 Task: Create a section Backup and Recovery Sprint and in the section, add a milestone Serverless Architecture Implementation in the project AgileDream
Action: Mouse moved to (179, 551)
Screenshot: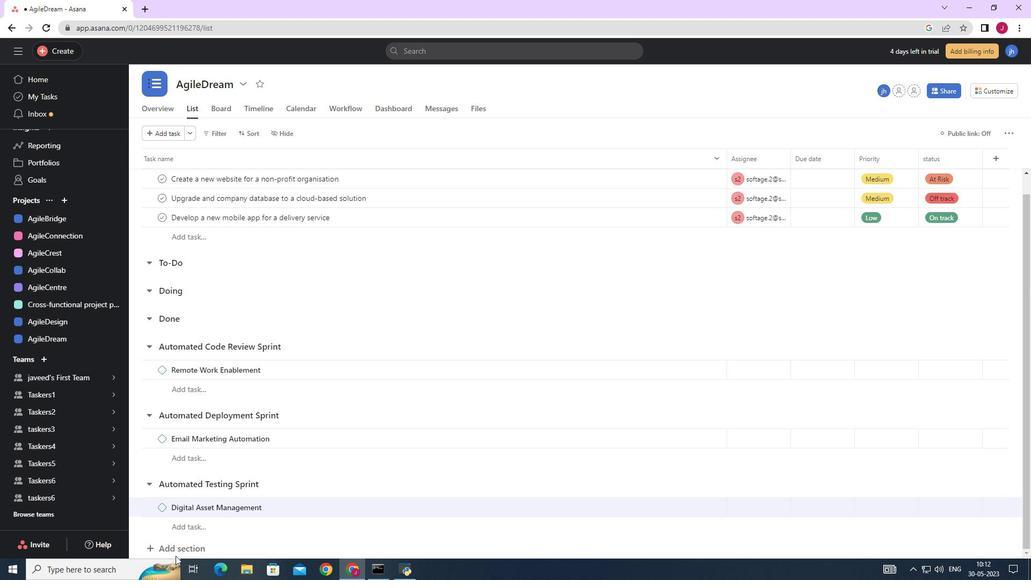 
Action: Mouse pressed left at (179, 551)
Screenshot: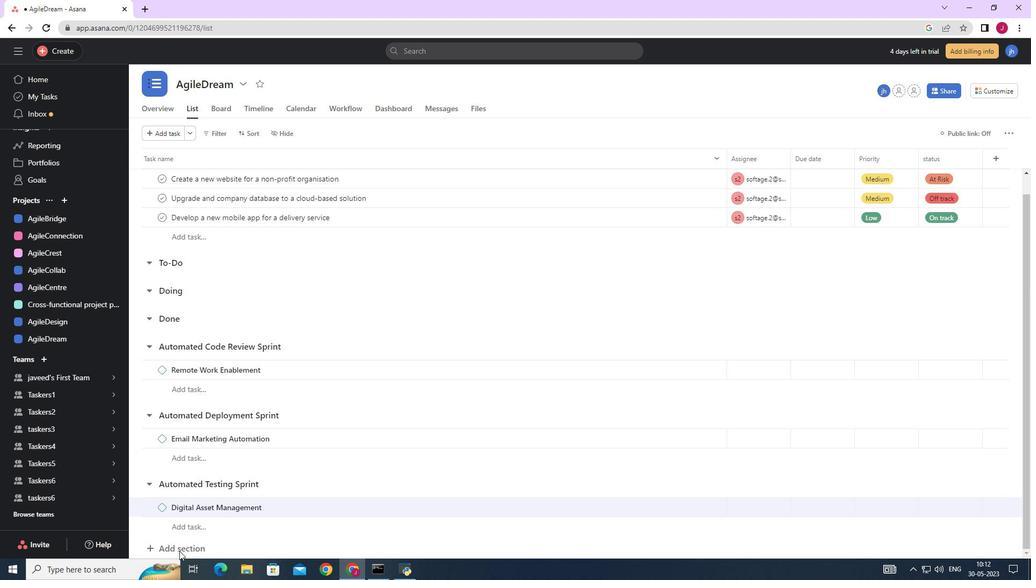 
Action: Mouse moved to (196, 529)
Screenshot: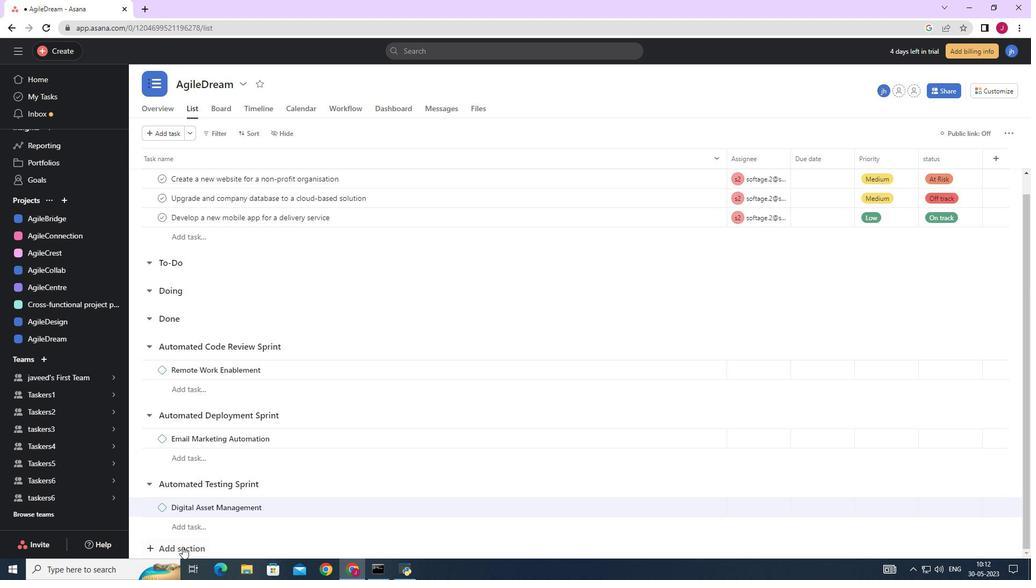 
Action: Mouse scrolled (196, 528) with delta (0, 0)
Screenshot: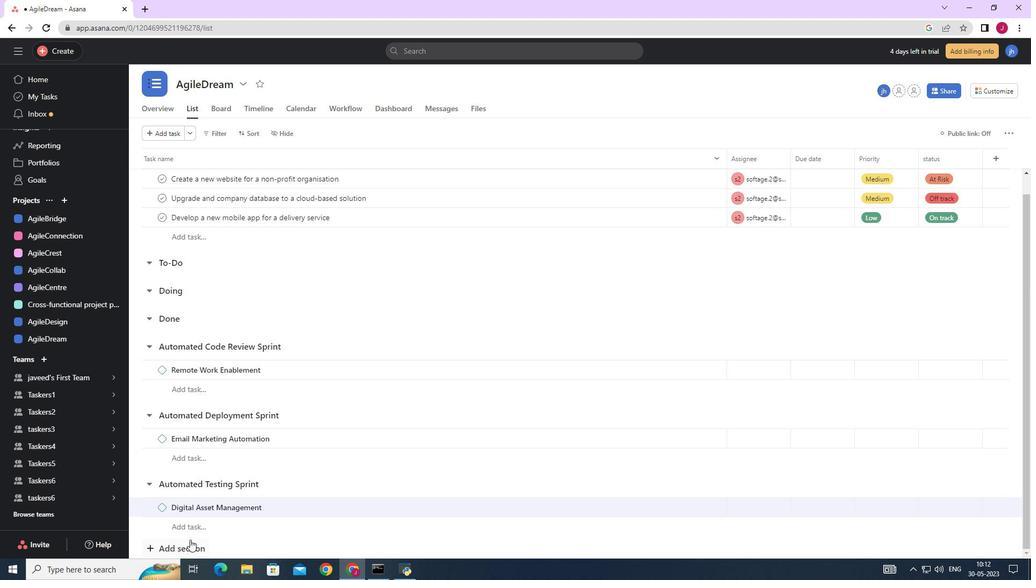 
Action: Mouse scrolled (196, 528) with delta (0, 0)
Screenshot: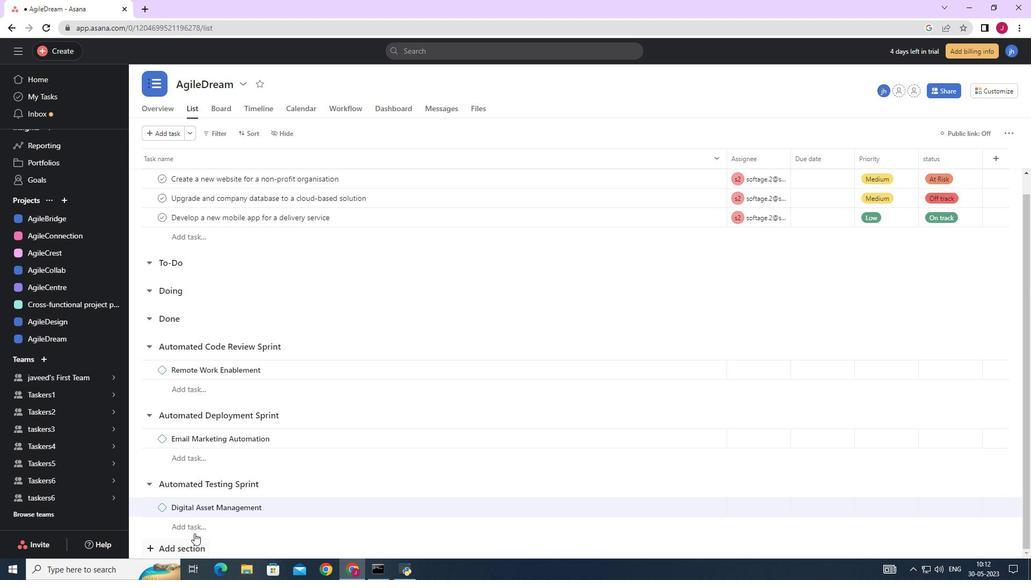 
Action: Mouse scrolled (196, 528) with delta (0, 0)
Screenshot: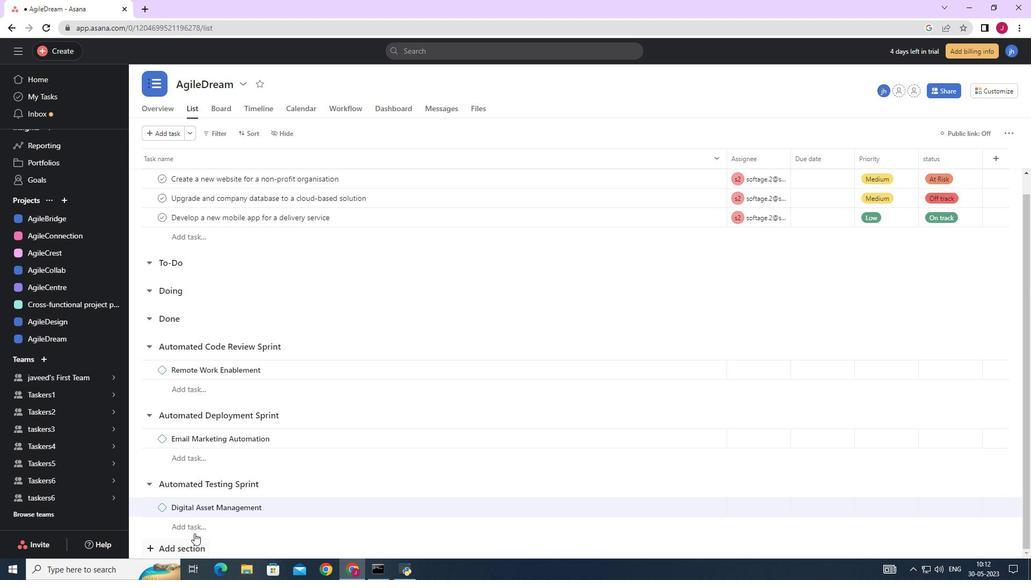 
Action: Mouse moved to (196, 529)
Screenshot: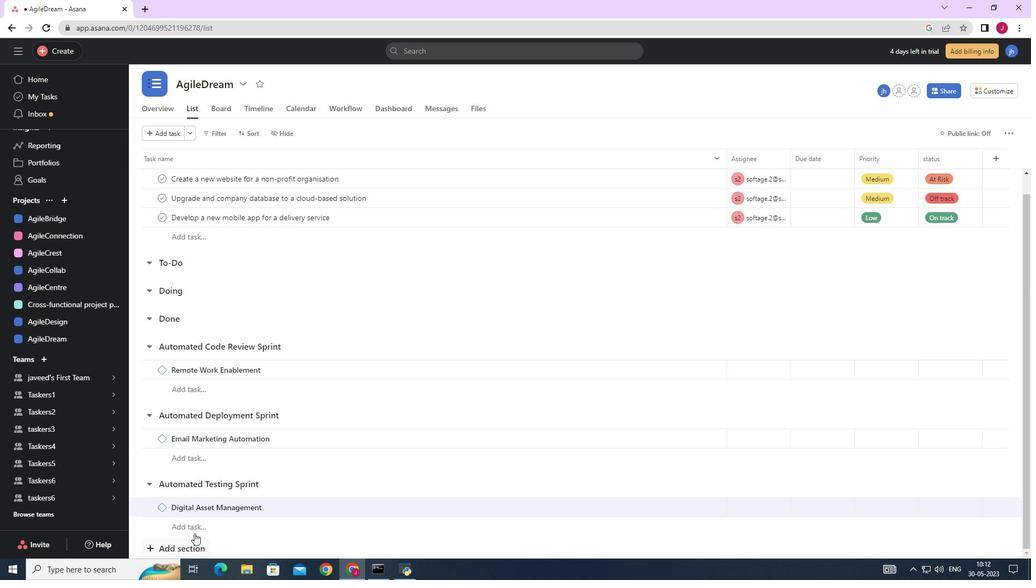
Action: Mouse scrolled (196, 528) with delta (0, 0)
Screenshot: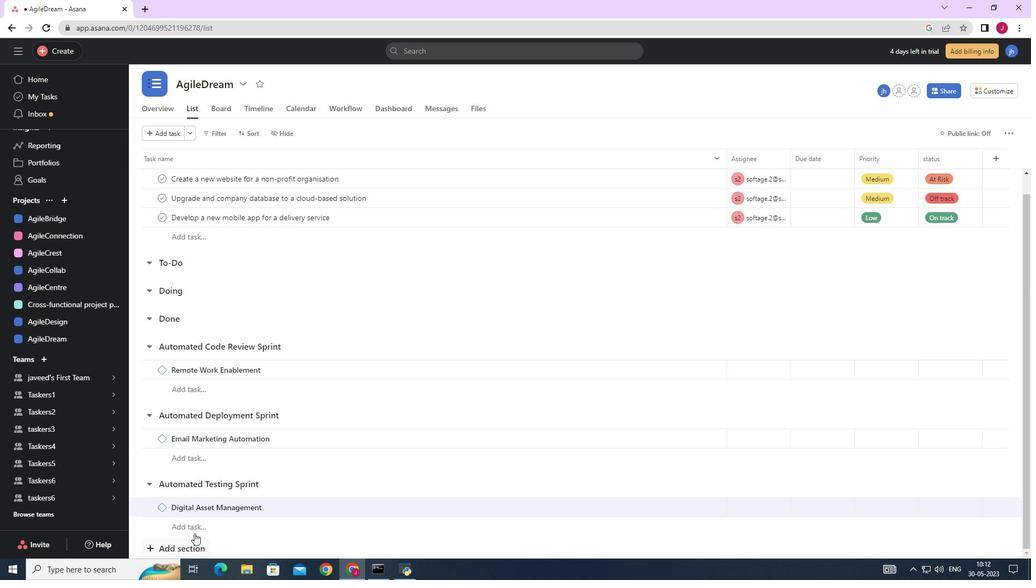 
Action: Mouse moved to (169, 546)
Screenshot: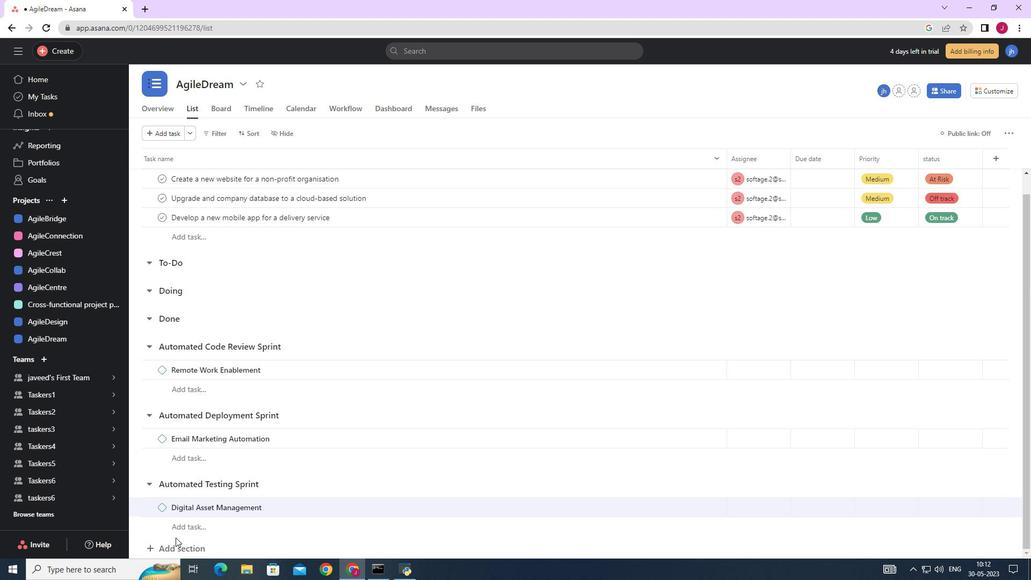 
Action: Mouse pressed left at (169, 546)
Screenshot: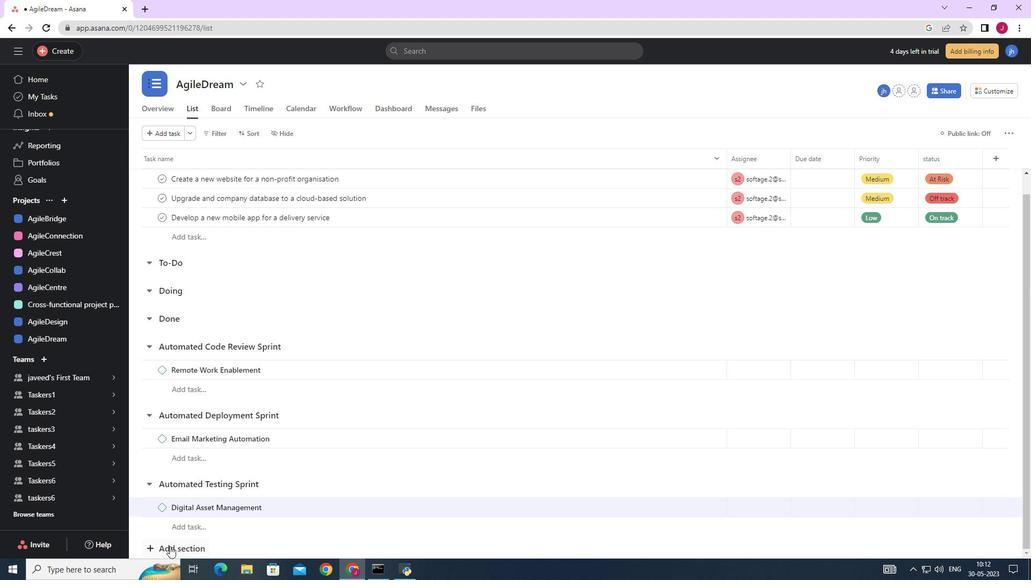 
Action: Mouse moved to (184, 541)
Screenshot: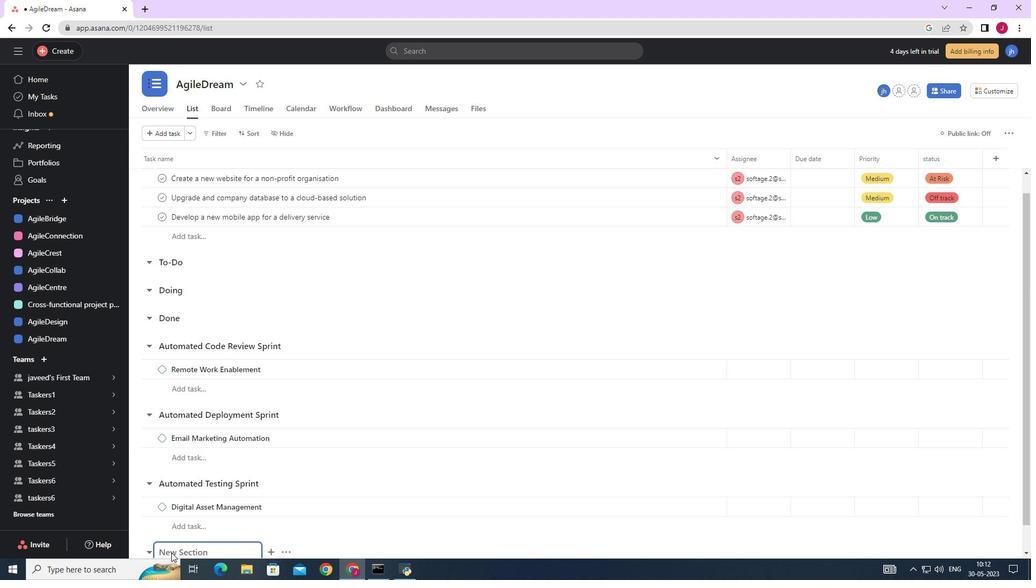 
Action: Mouse scrolled (184, 540) with delta (0, 0)
Screenshot: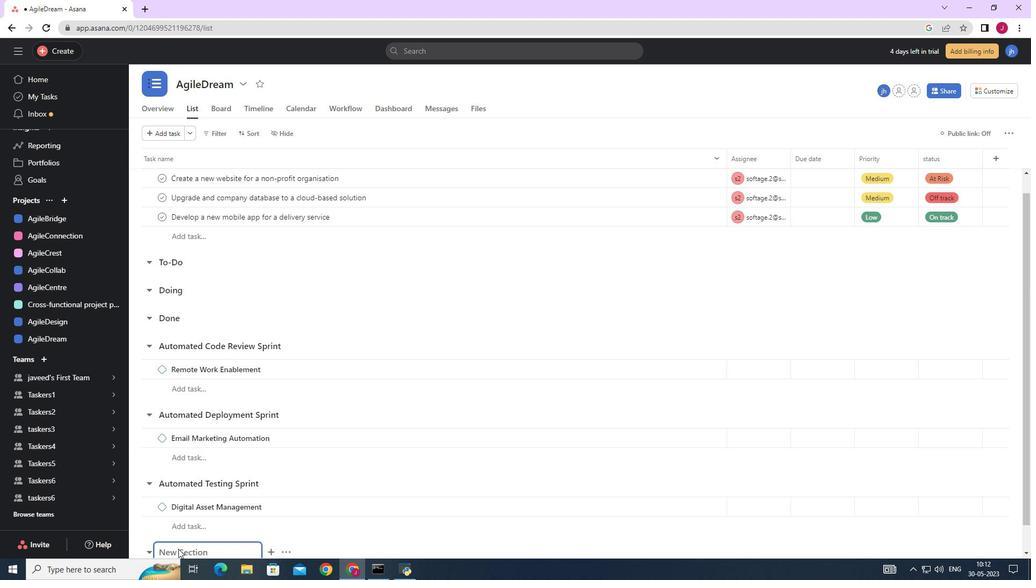 
Action: Mouse scrolled (184, 540) with delta (0, 0)
Screenshot: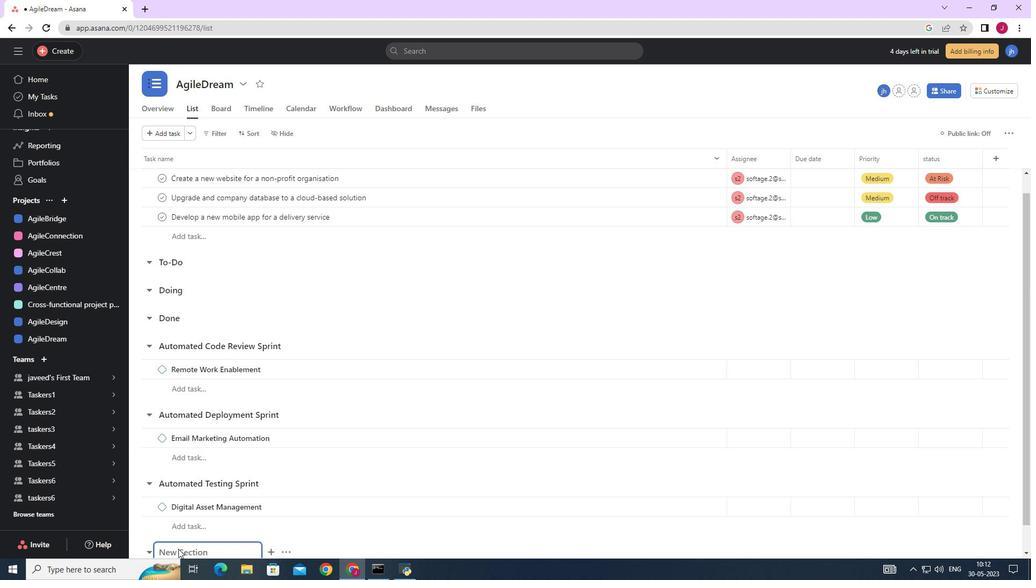 
Action: Mouse scrolled (184, 540) with delta (0, 0)
Screenshot: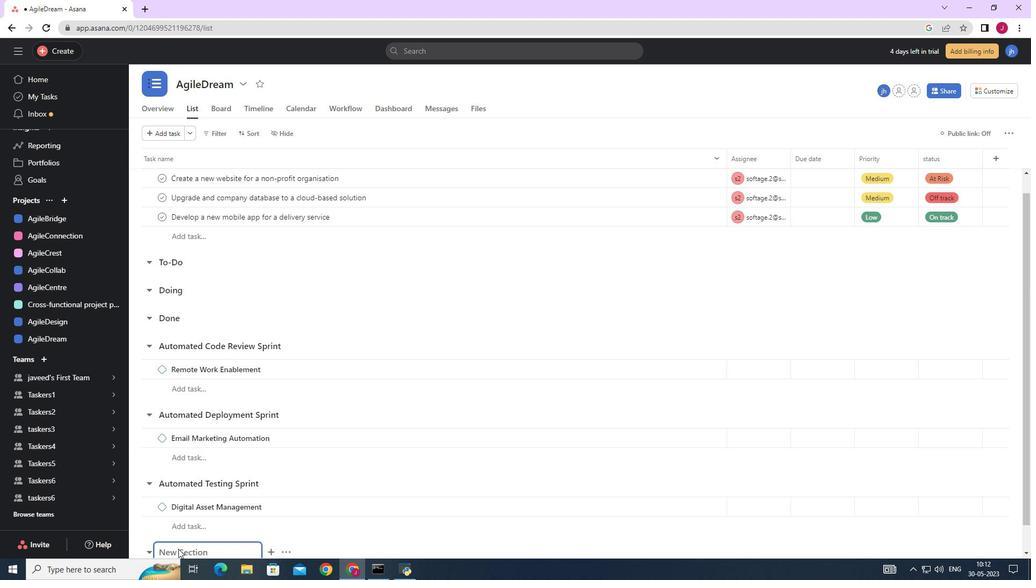 
Action: Mouse scrolled (184, 540) with delta (0, 0)
Screenshot: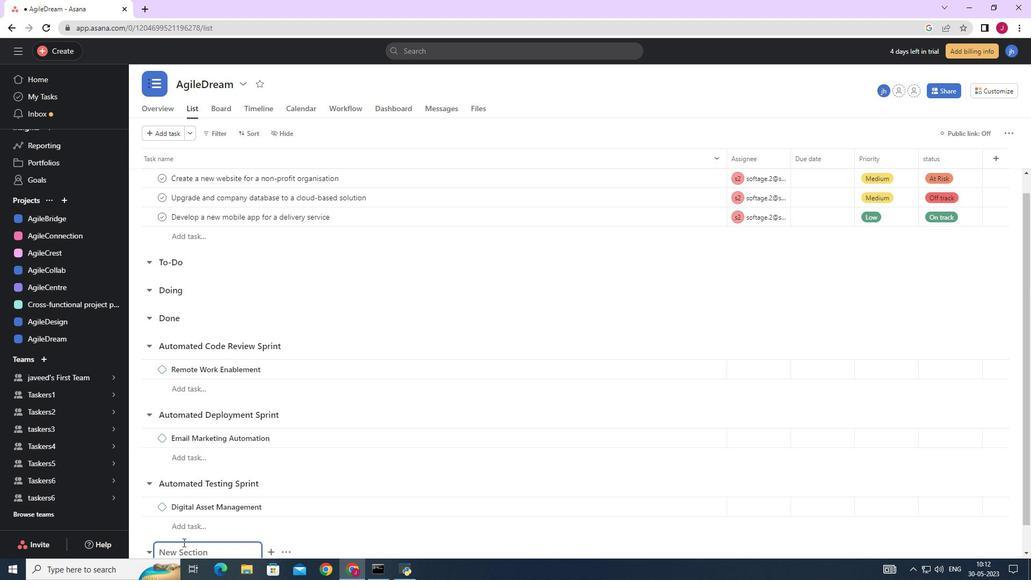 
Action: Mouse scrolled (184, 540) with delta (0, 0)
Screenshot: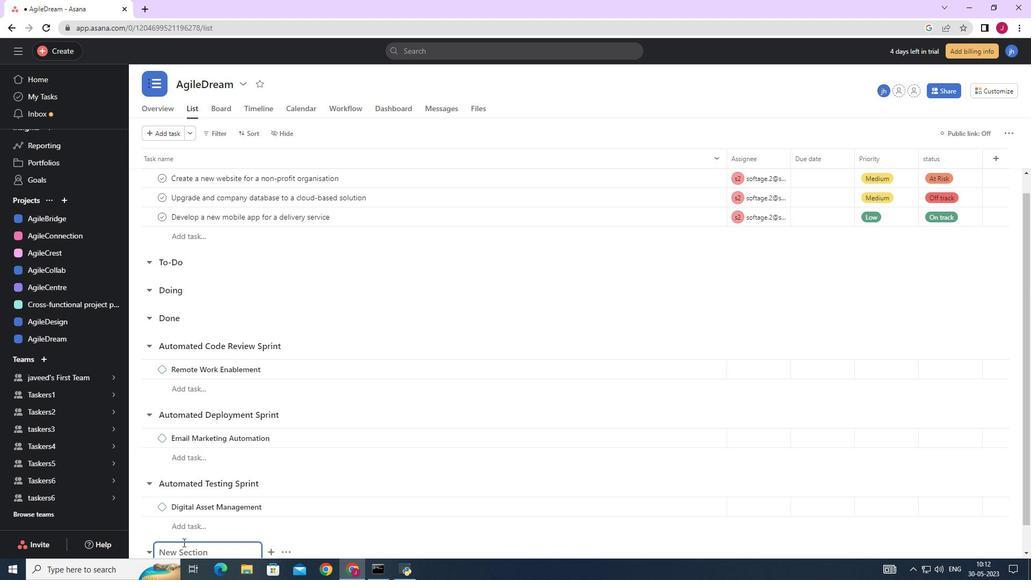 
Action: Mouse moved to (190, 524)
Screenshot: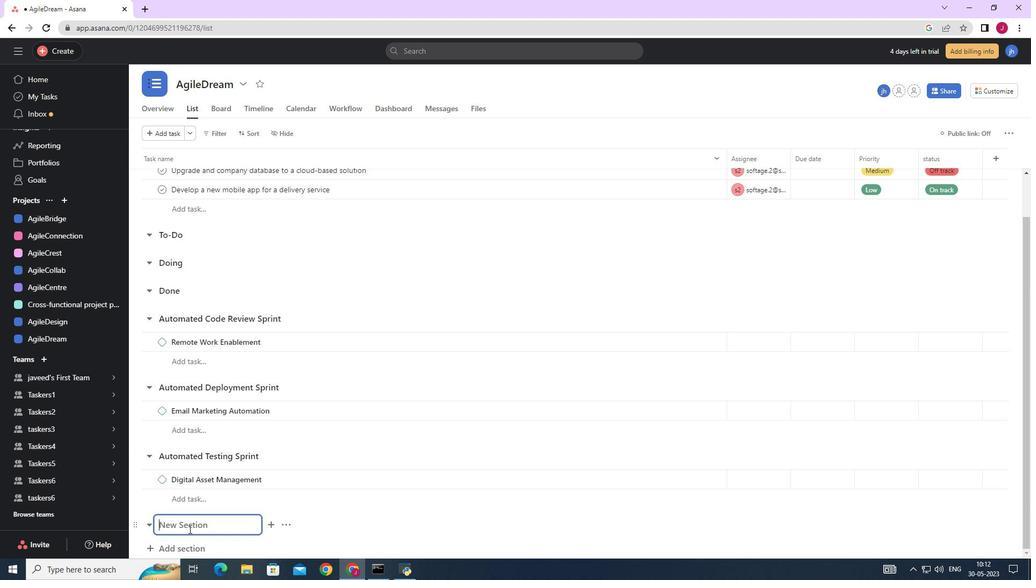 
Action: Key pressed <Key.caps_lock>B<Key.caps_lock>akup<Key.space><Key.backspace><Key.backspace><Key.backspace><Key.backspace>ckup<Key.space><Key.caps_lock><Key.caps_lock>and<Key.space><Key.caps_lock>R<Key.caps_lock>ecovery<Key.space><Key.caps_lock>S<Key.caps_lock>print<Key.enter><Key.caps_lock>S<Key.caps_lock>everless<Key.space><Key.caps_lock>A<Key.caps_lock>rchitecture
Screenshot: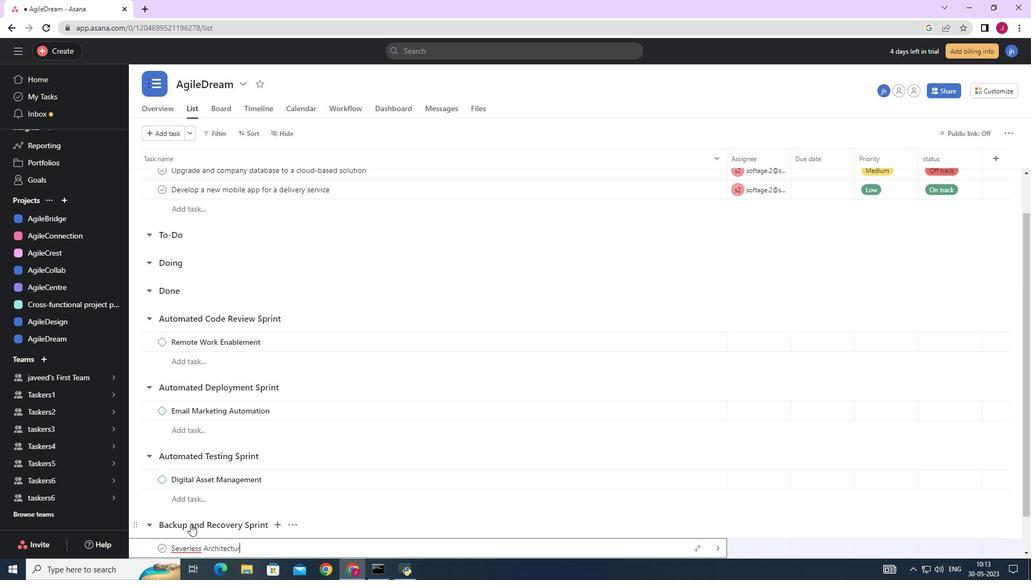 
Action: Mouse moved to (193, 551)
Screenshot: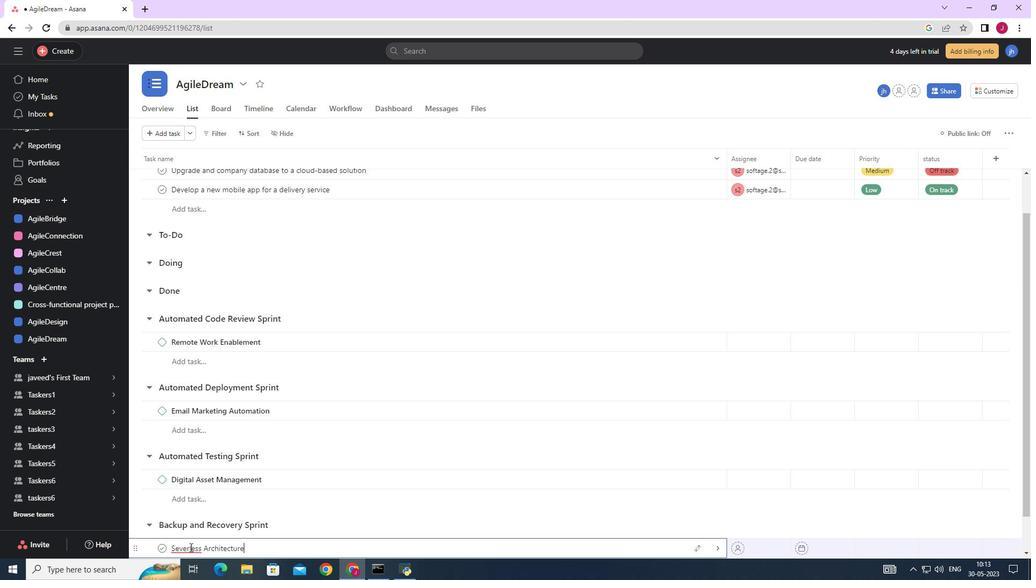 
Action: Mouse pressed right at (193, 551)
Screenshot: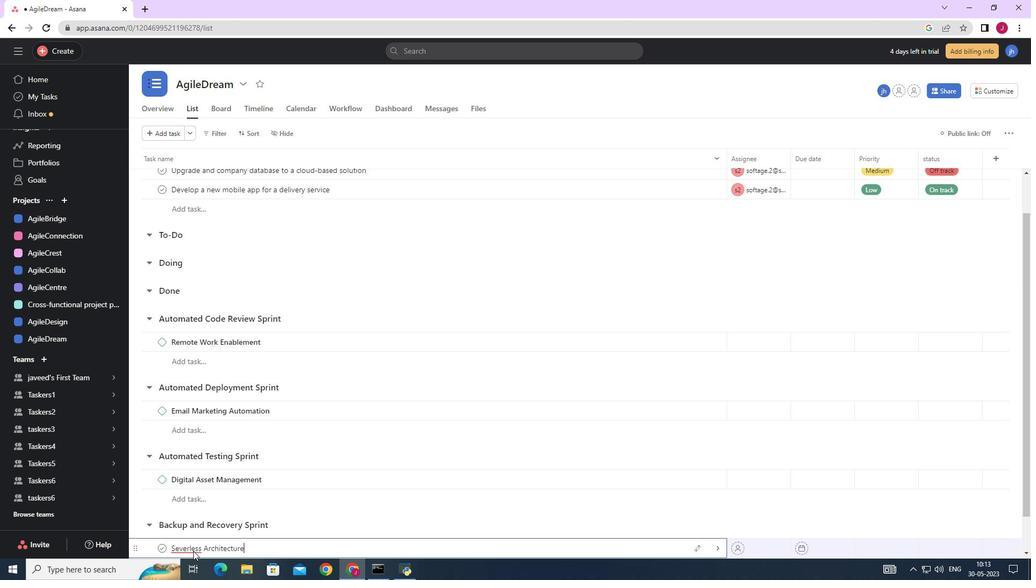 
Action: Mouse moved to (180, 549)
Screenshot: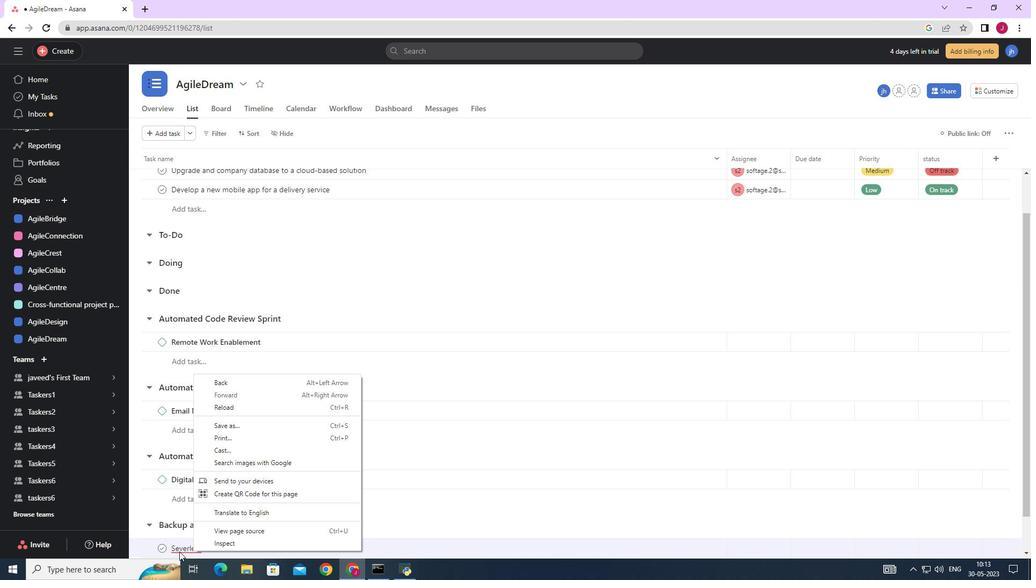 
Action: Mouse pressed left at (180, 549)
Screenshot: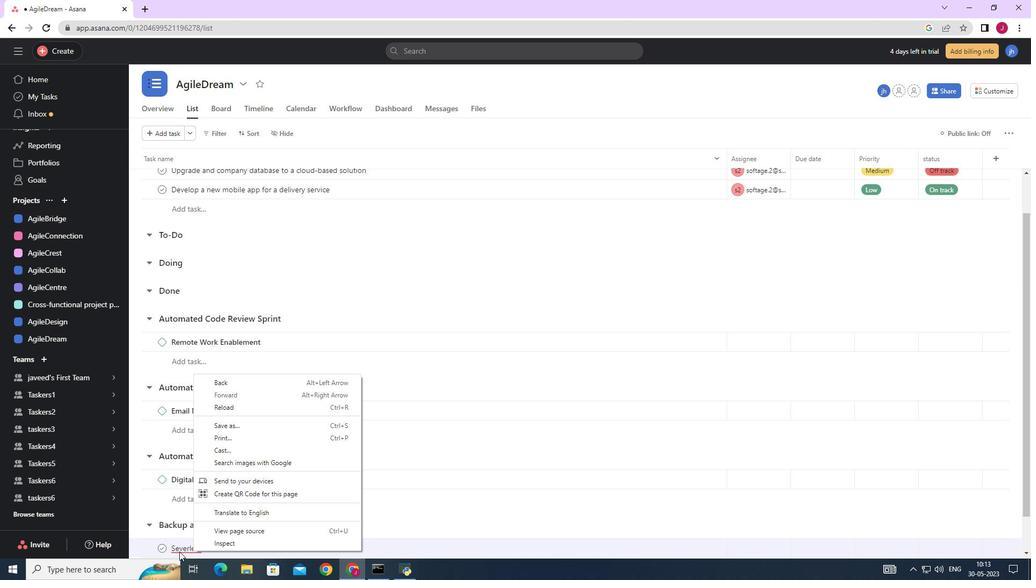 
Action: Mouse pressed right at (180, 549)
Screenshot: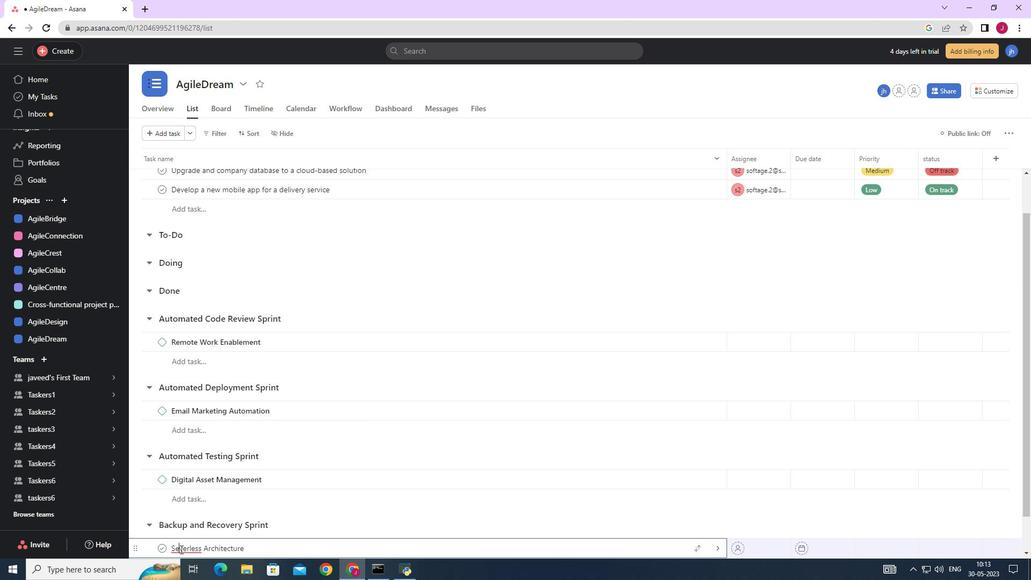 
Action: Mouse moved to (214, 388)
Screenshot: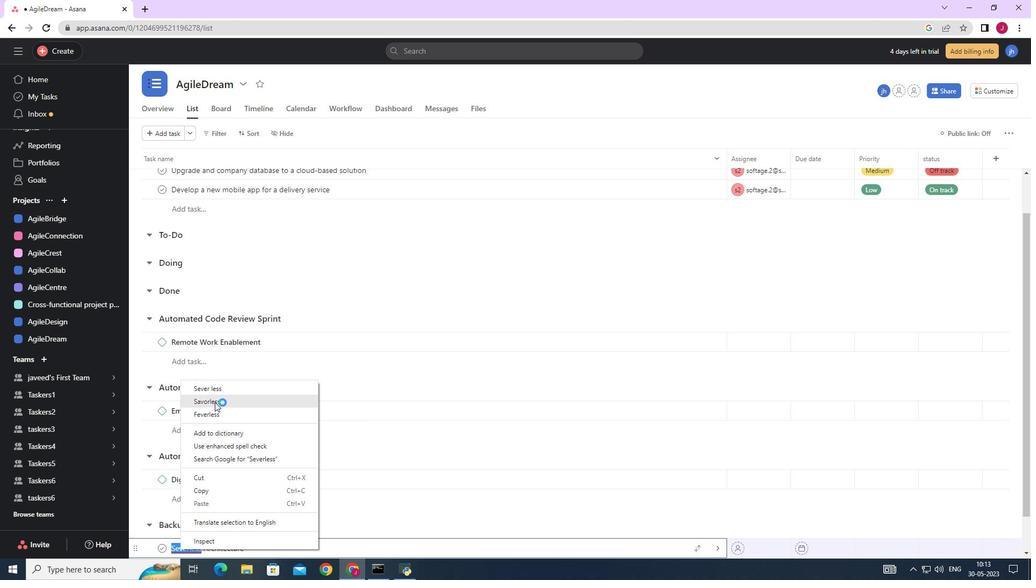 
Action: Mouse pressed left at (214, 388)
Screenshot: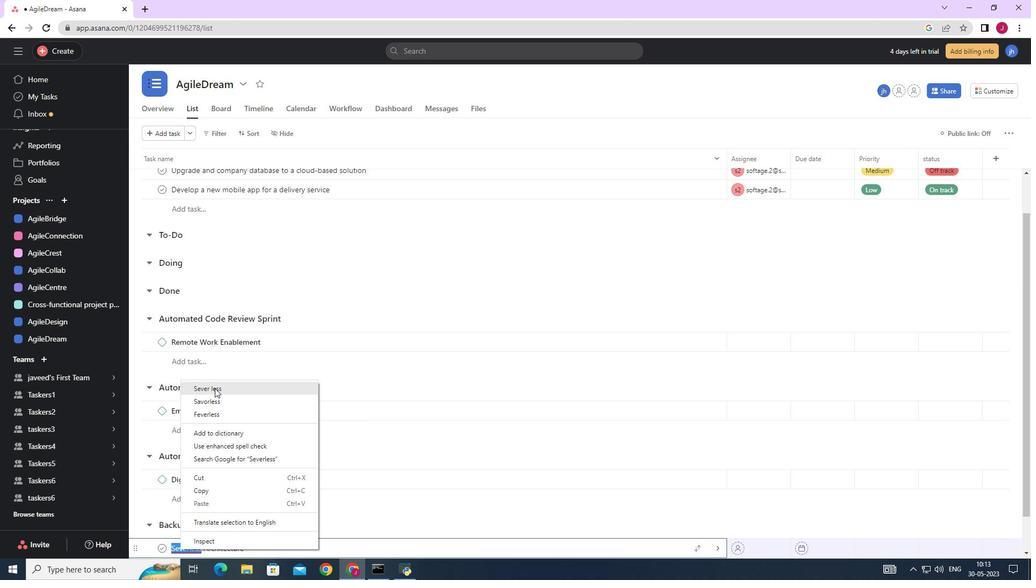 
Action: Mouse moved to (280, 554)
Screenshot: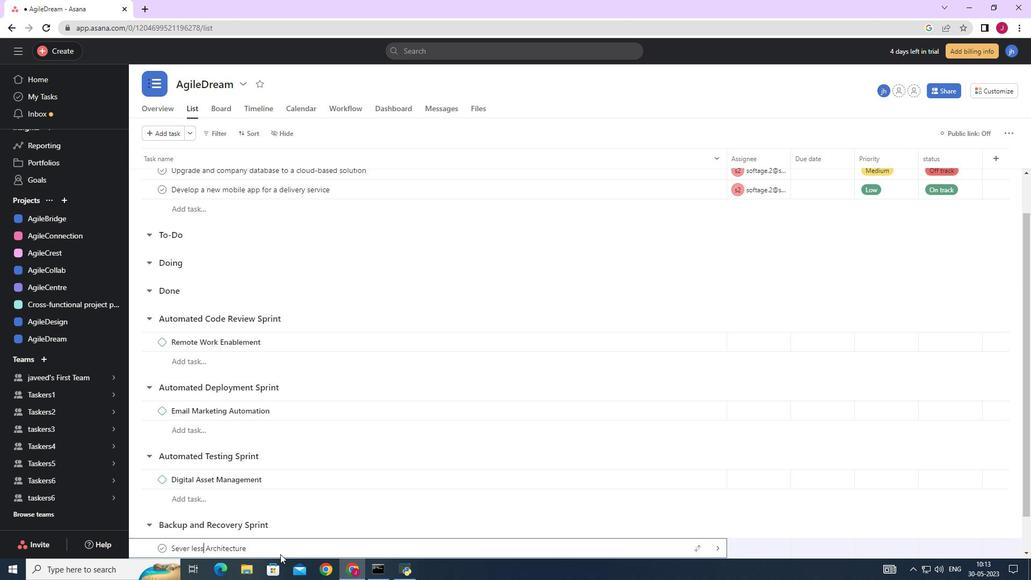 
Action: Key pressed <Key.space>i<Key.caps_lock>MPLEMENTATION<Key.backspace><Key.backspace><Key.backspace><Key.backspace><Key.backspace><Key.backspace><Key.backspace><Key.backspace><Key.backspace><Key.backspace><Key.backspace><Key.backspace><Key.backspace><Key.backspace>
Screenshot: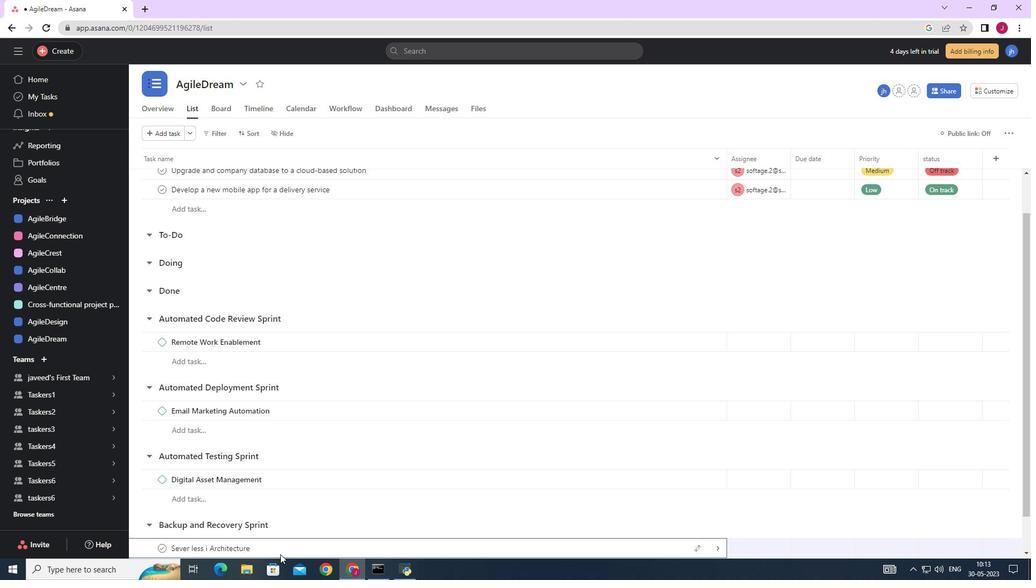 
Action: Mouse moved to (279, 549)
Screenshot: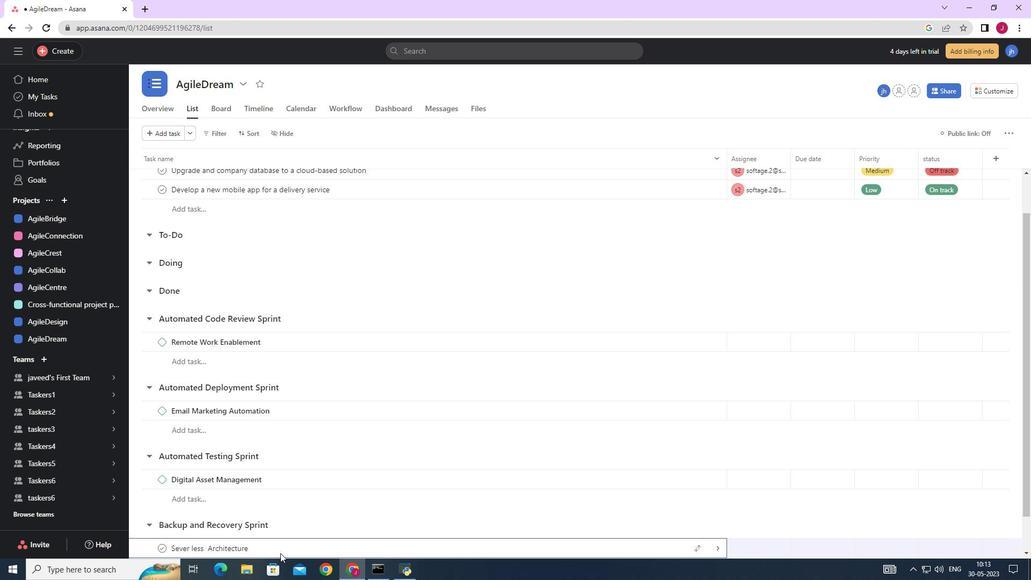 
Action: Mouse pressed left at (279, 549)
Screenshot: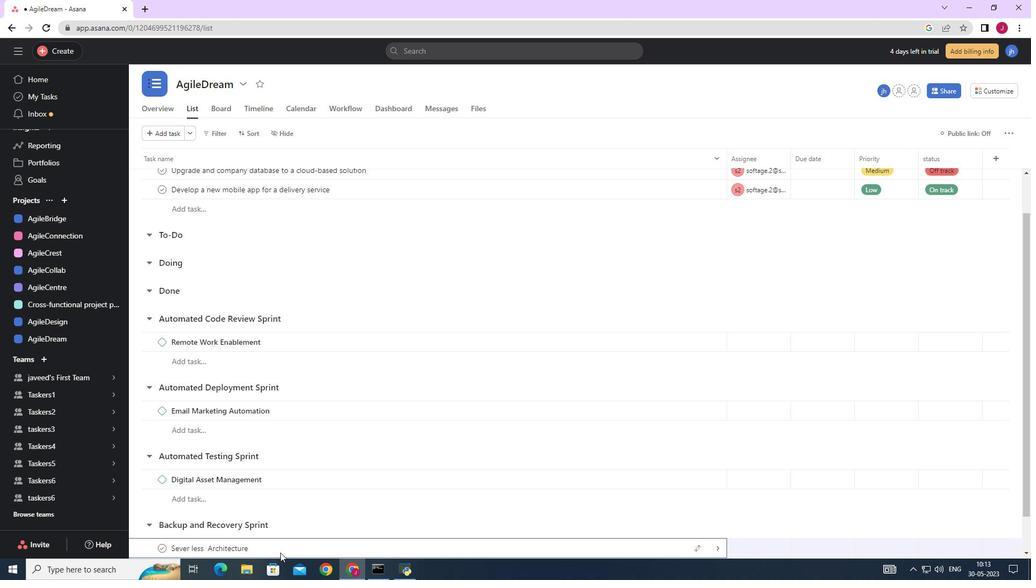 
Action: Mouse moved to (247, 544)
Screenshot: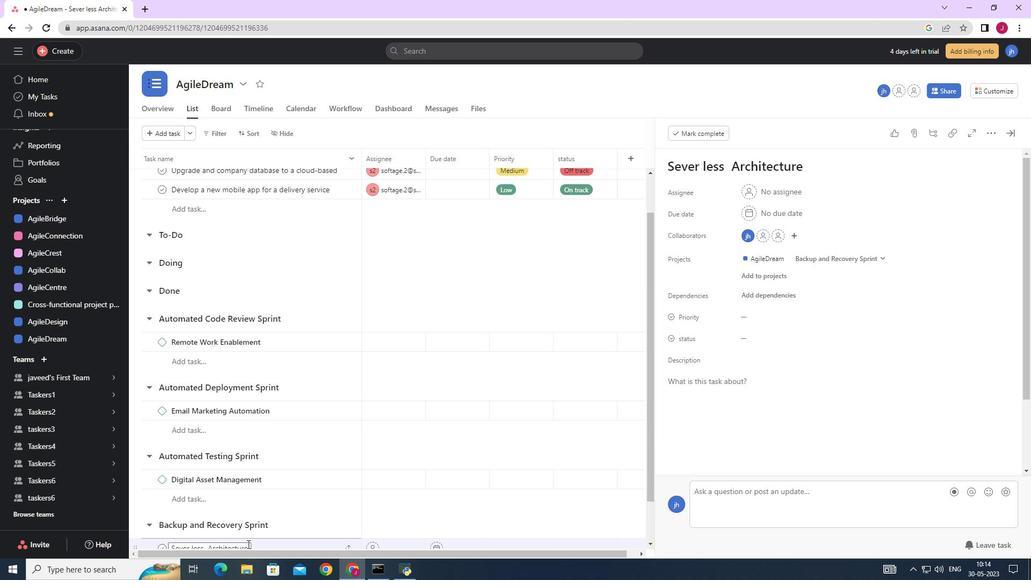 
Action: Mouse pressed left at (247, 544)
Screenshot: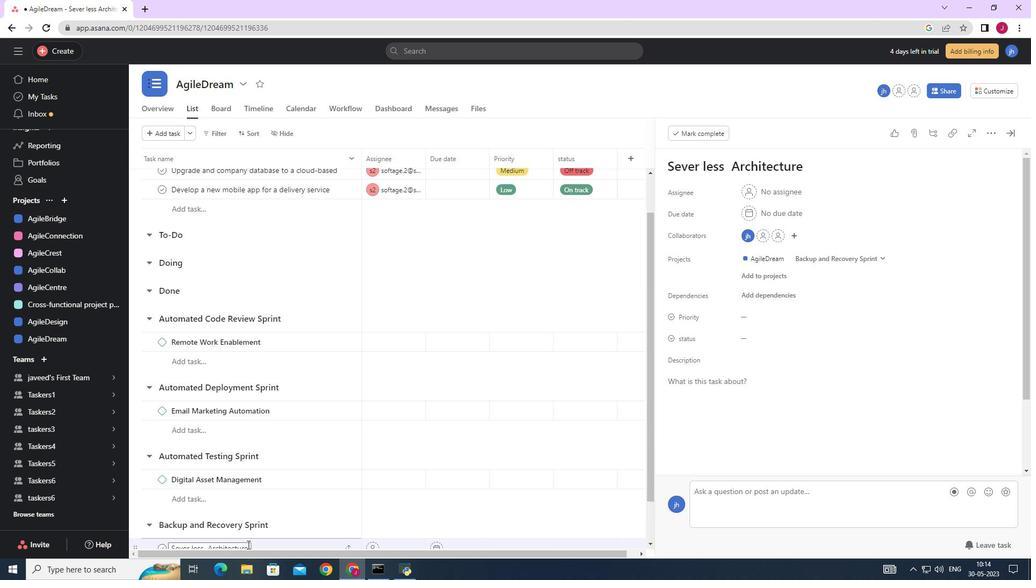 
Action: Mouse moved to (274, 548)
Screenshot: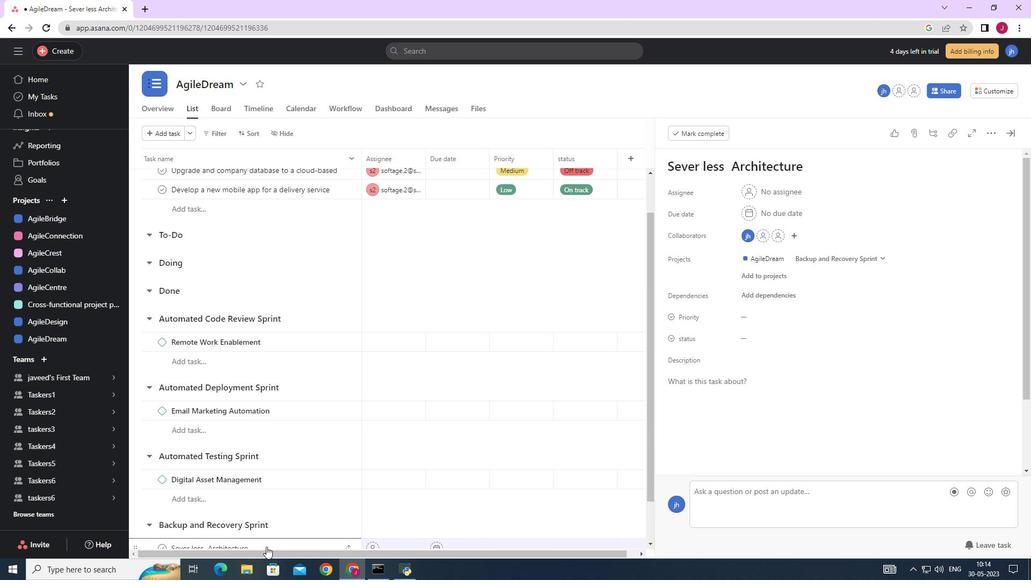 
Action: Key pressed <Key.space>I<Key.caps_lock>mplementation
Screenshot: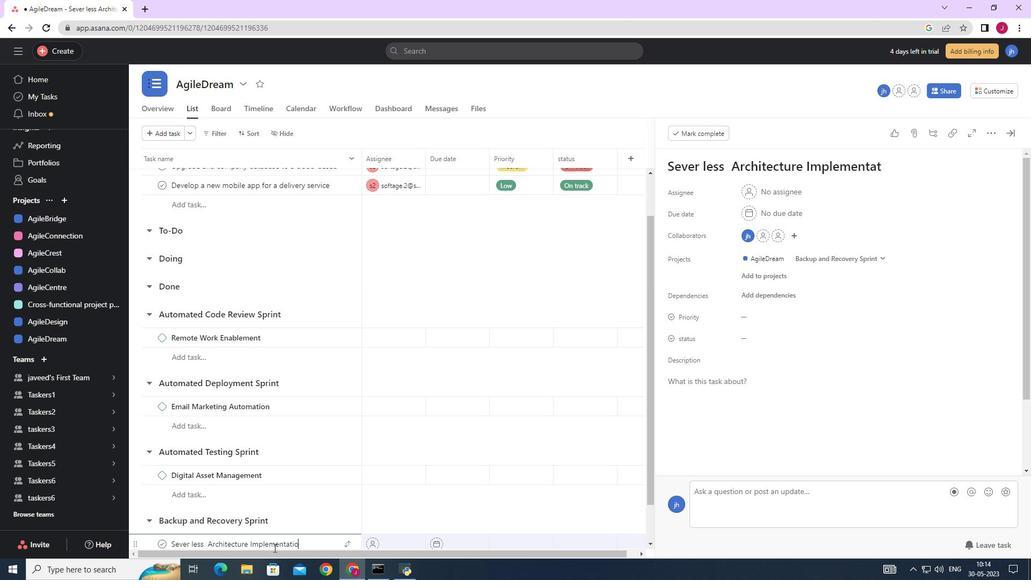 
Action: Mouse moved to (251, 542)
Screenshot: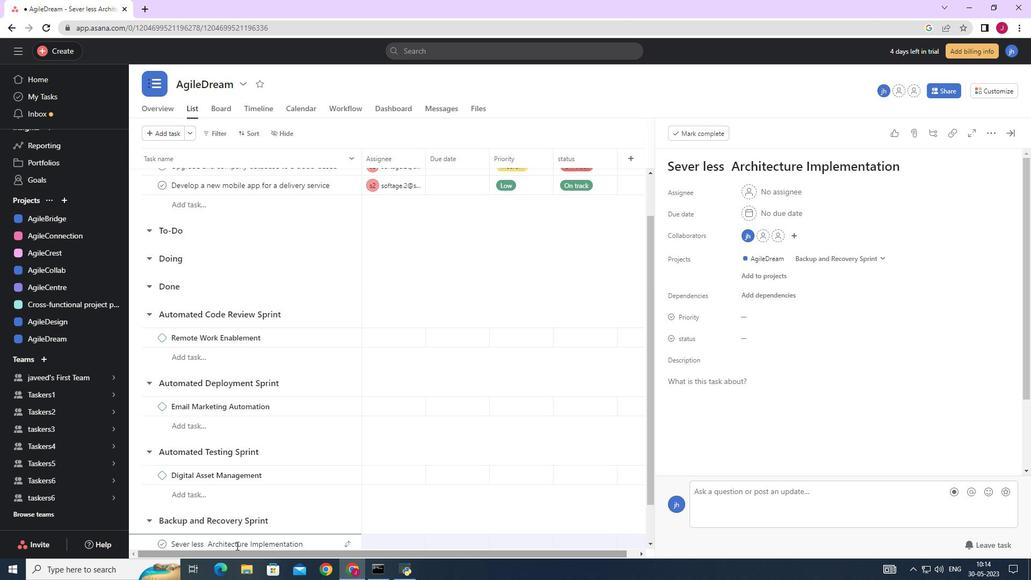 
Action: Mouse scrolled (251, 542) with delta (0, 0)
Screenshot: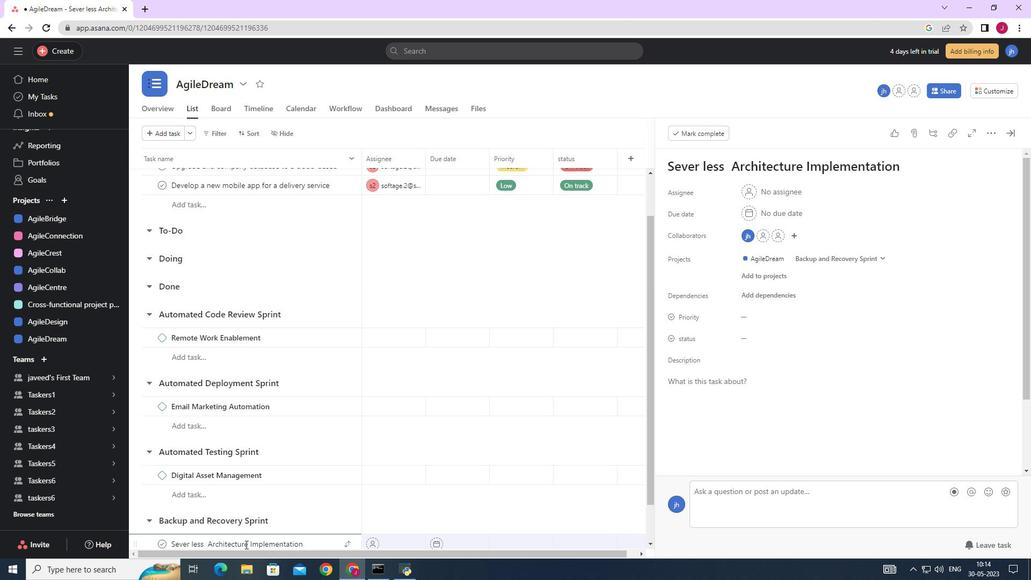 
Action: Mouse scrolled (251, 542) with delta (0, 0)
Screenshot: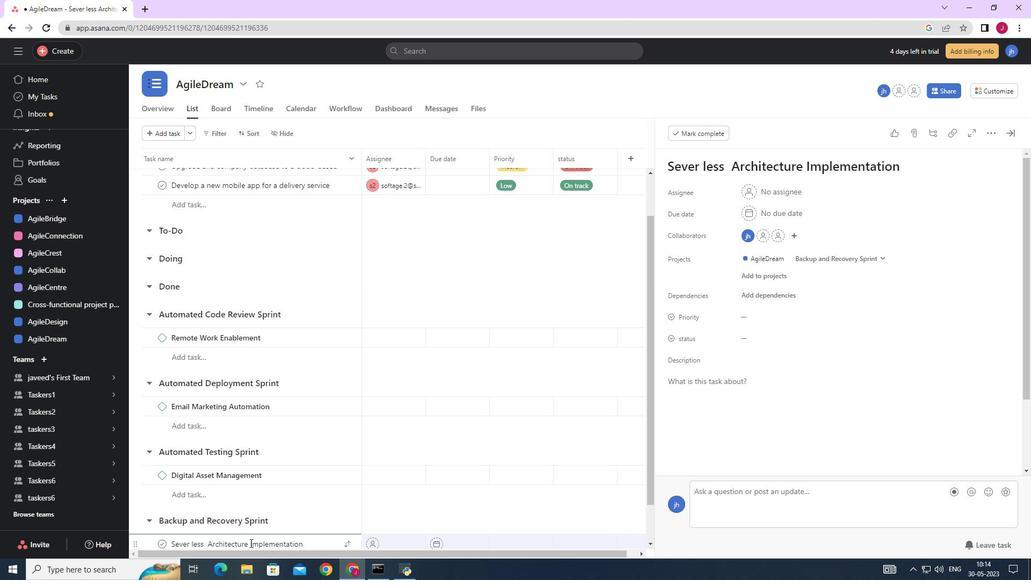 
Action: Mouse scrolled (251, 542) with delta (0, 0)
Screenshot: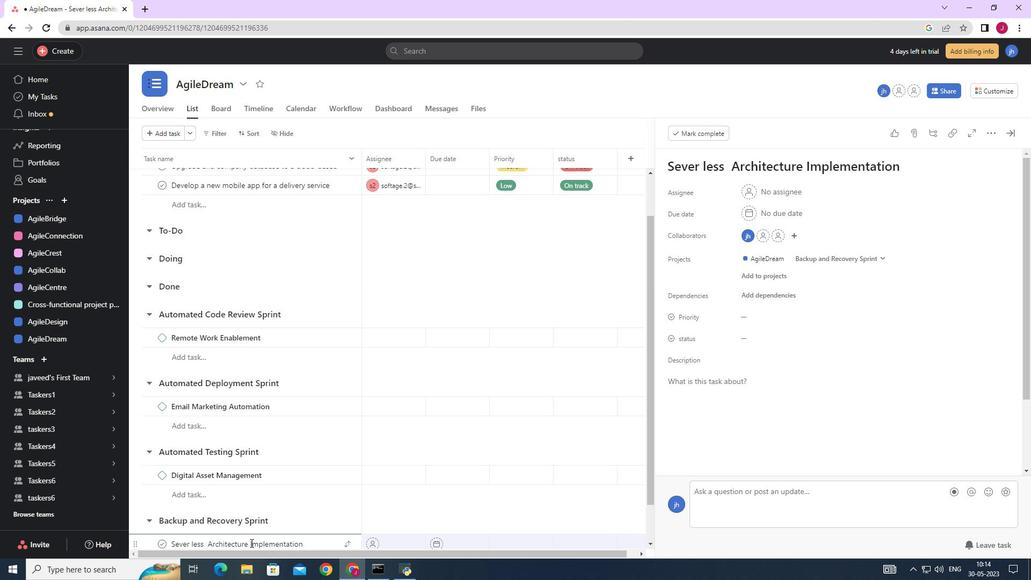 
Action: Mouse moved to (251, 539)
Screenshot: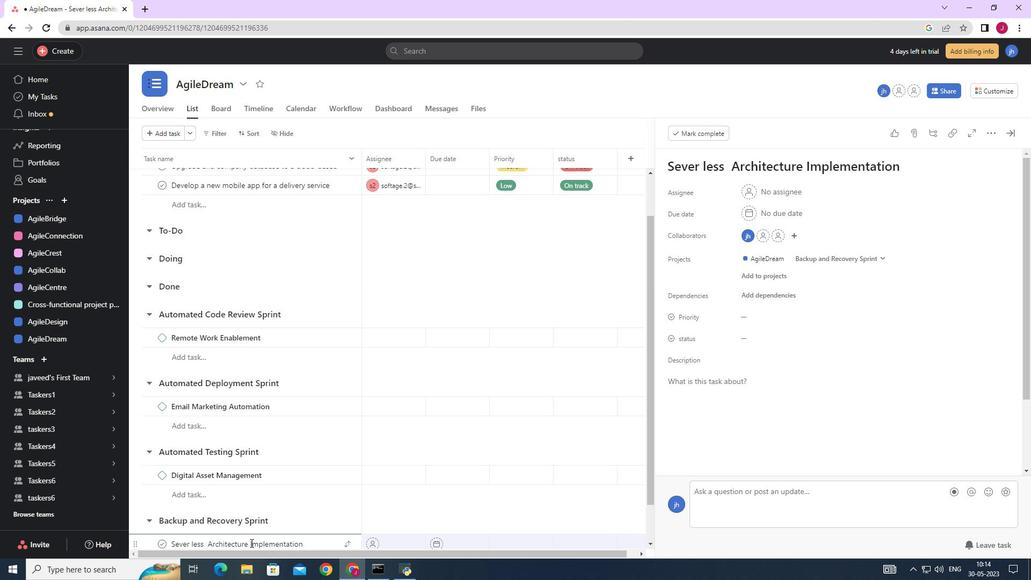 
Action: Mouse scrolled (251, 539) with delta (0, 0)
Screenshot: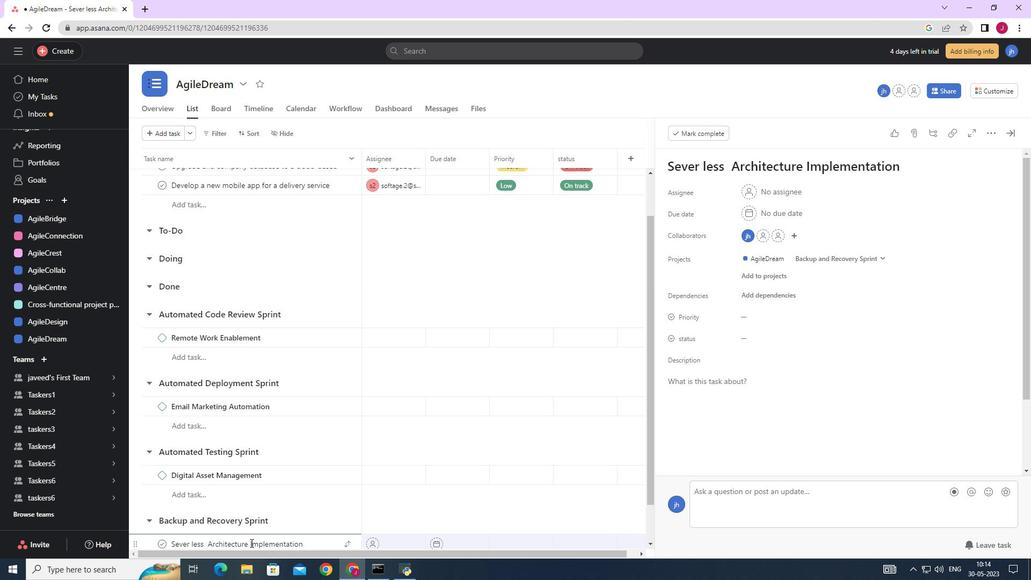 
Action: Mouse moved to (310, 500)
Screenshot: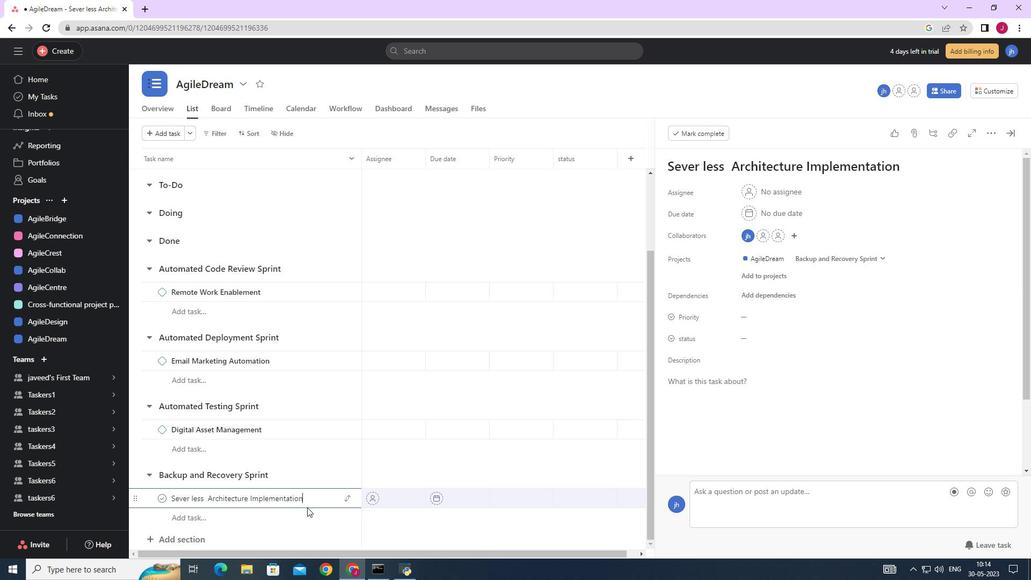 
Action: Mouse pressed left at (310, 500)
Screenshot: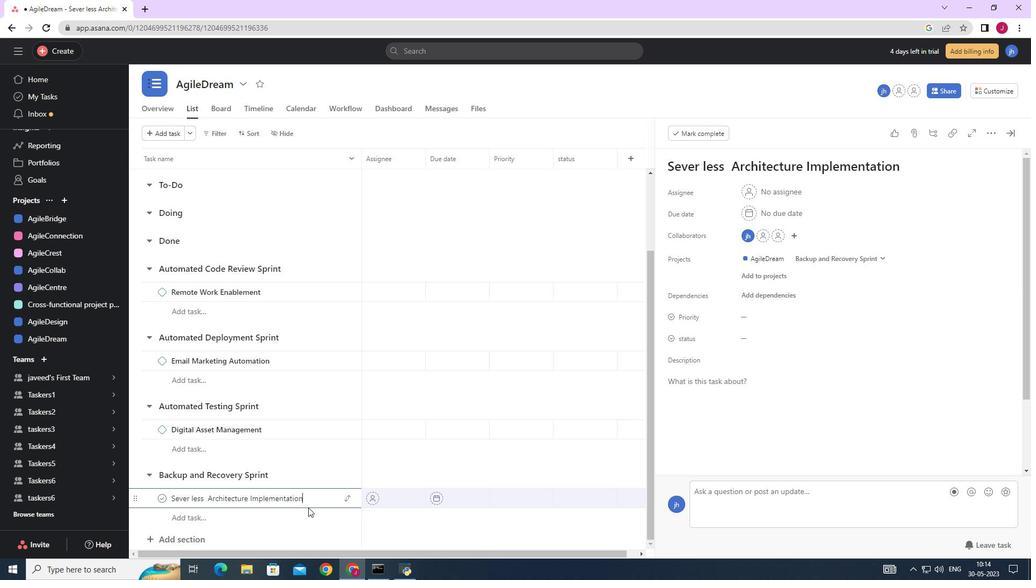 
Action: Mouse moved to (321, 495)
Screenshot: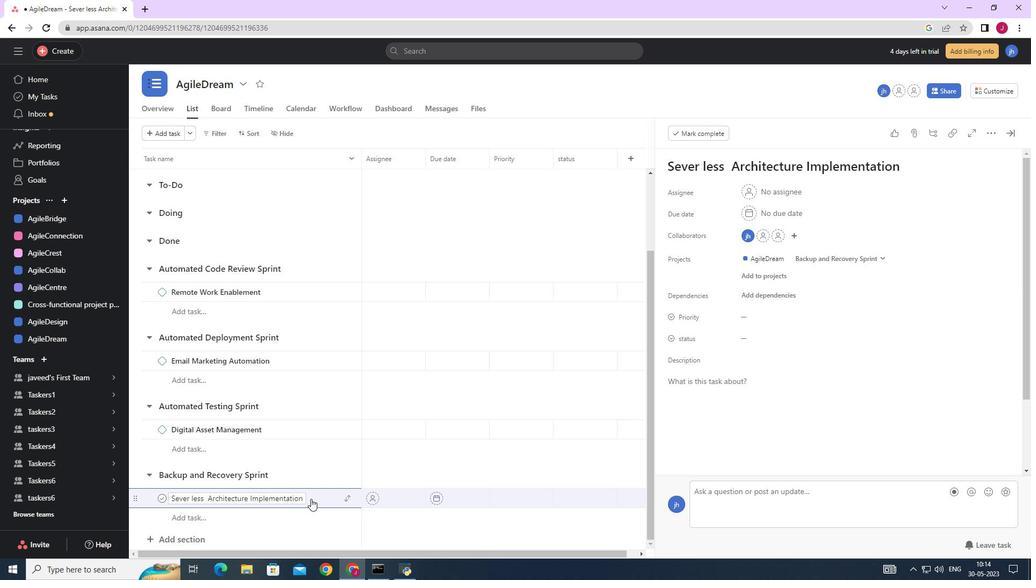 
Action: Mouse pressed left at (321, 495)
Screenshot: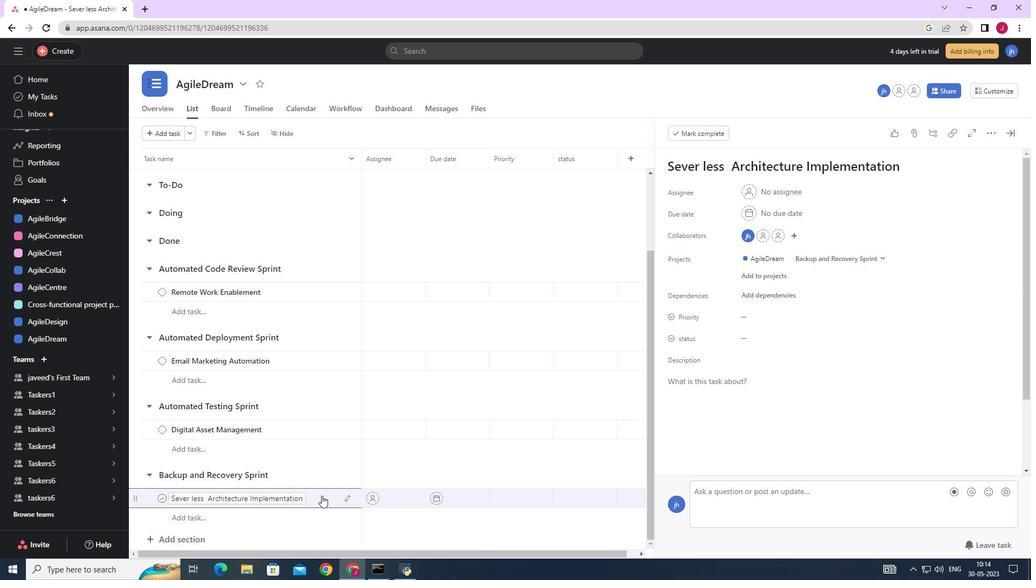 
Action: Mouse moved to (1009, 134)
Screenshot: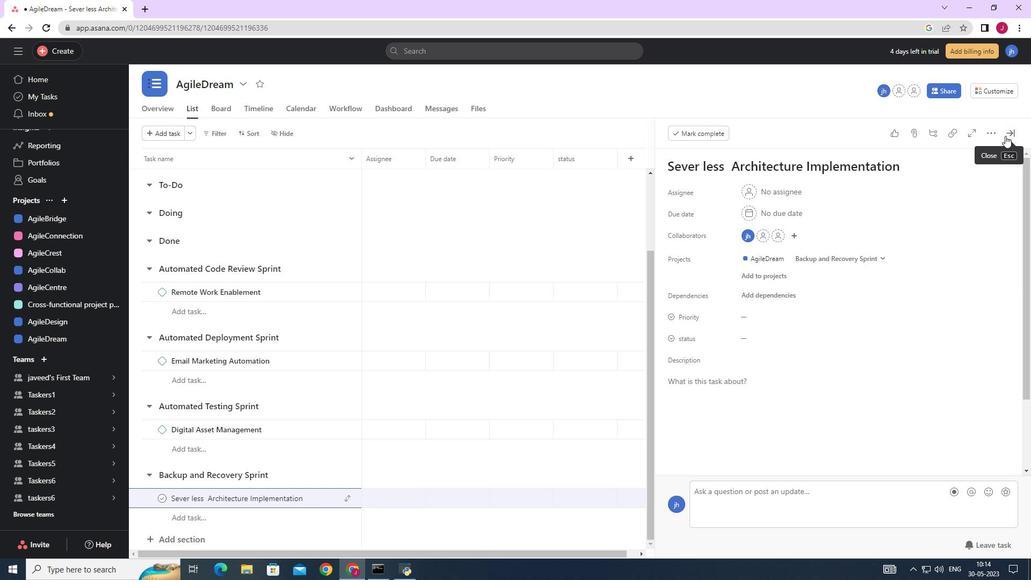 
Action: Mouse pressed left at (1009, 134)
Screenshot: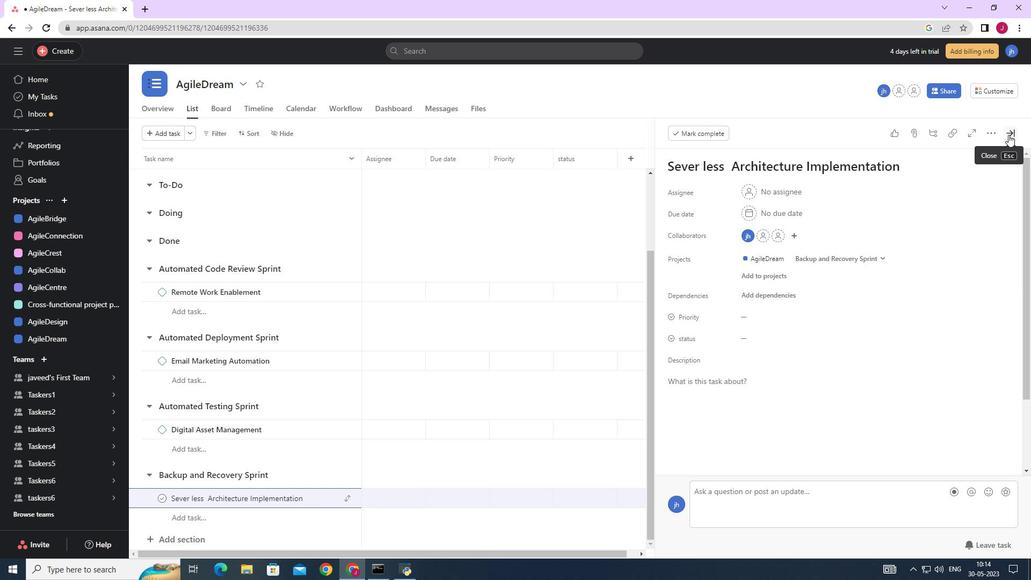 
Action: Mouse moved to (715, 509)
Screenshot: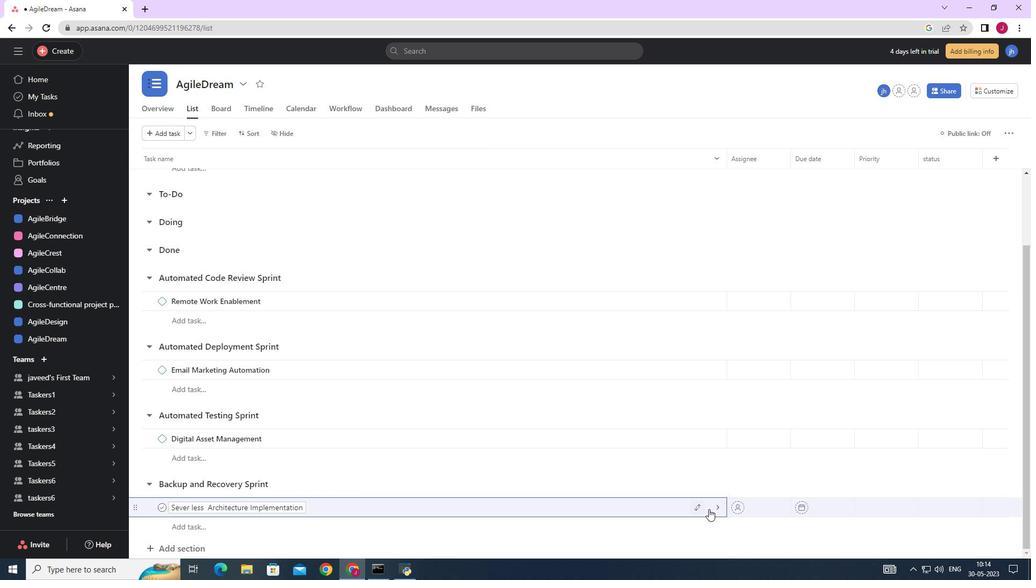 
Action: Mouse pressed left at (715, 509)
Screenshot: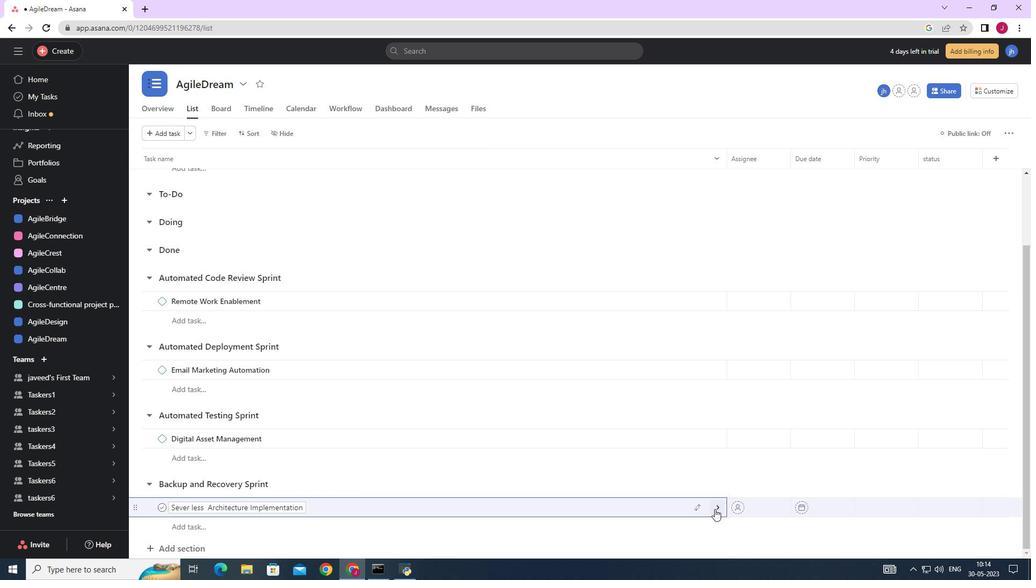 
Action: Mouse moved to (990, 133)
Screenshot: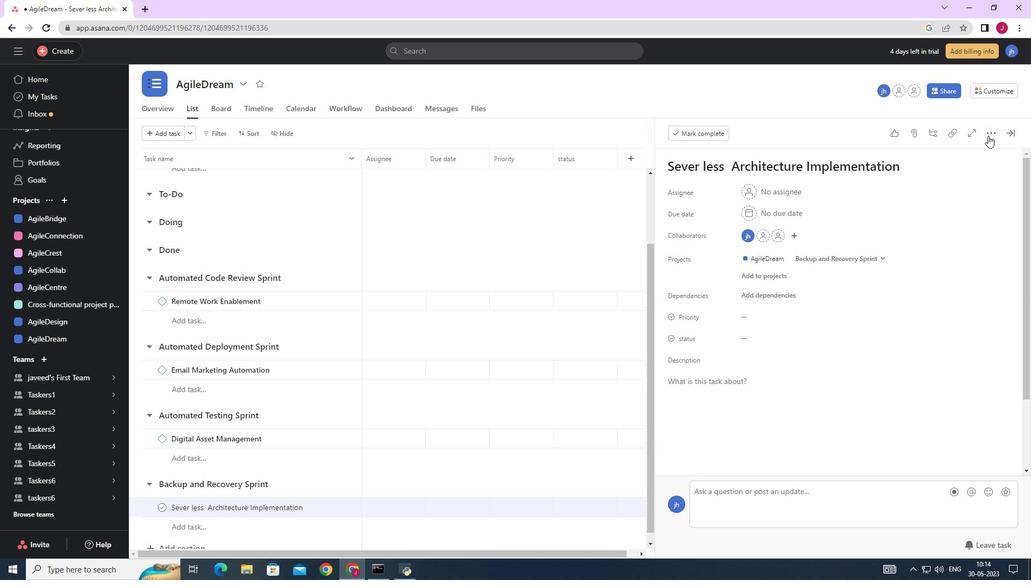 
Action: Mouse pressed left at (990, 133)
Screenshot: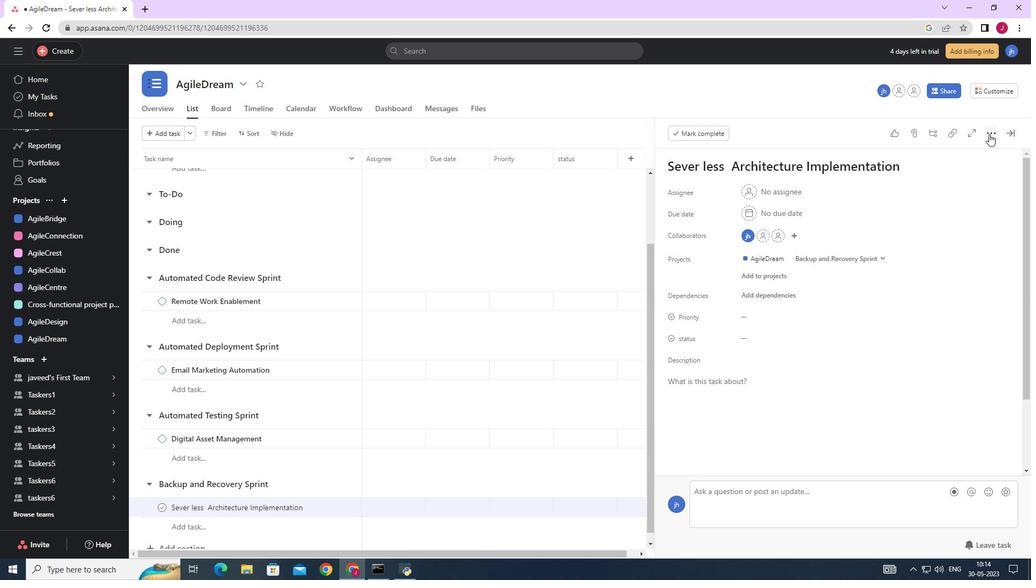 
Action: Mouse moved to (879, 174)
Screenshot: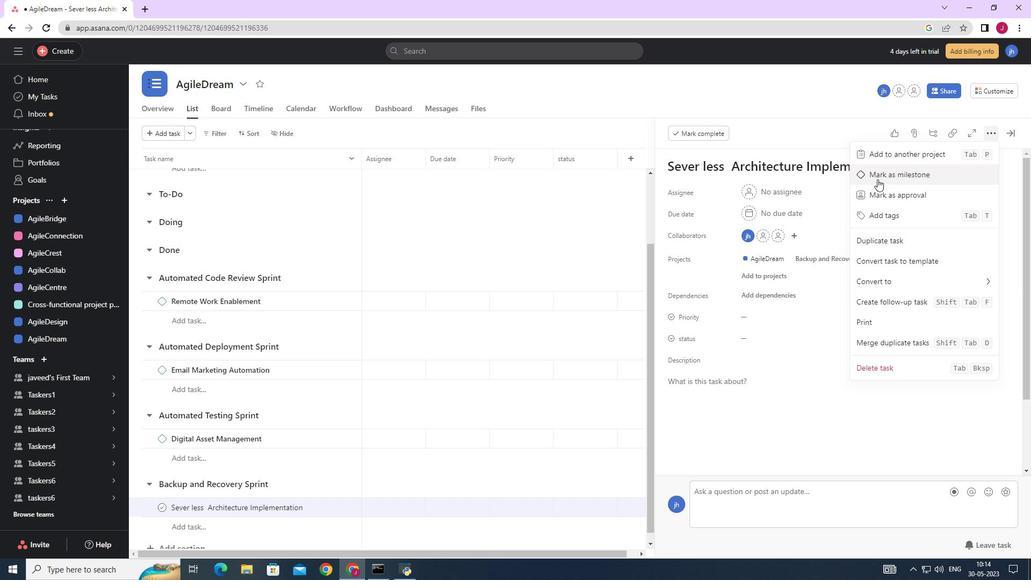 
Action: Mouse pressed left at (879, 174)
Screenshot: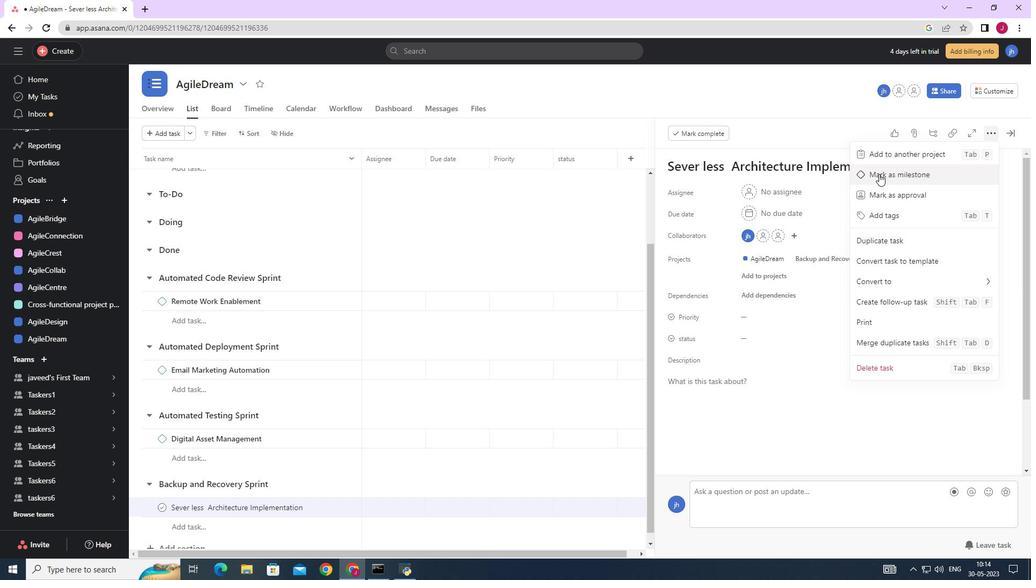 
Action: Mouse moved to (431, 404)
Screenshot: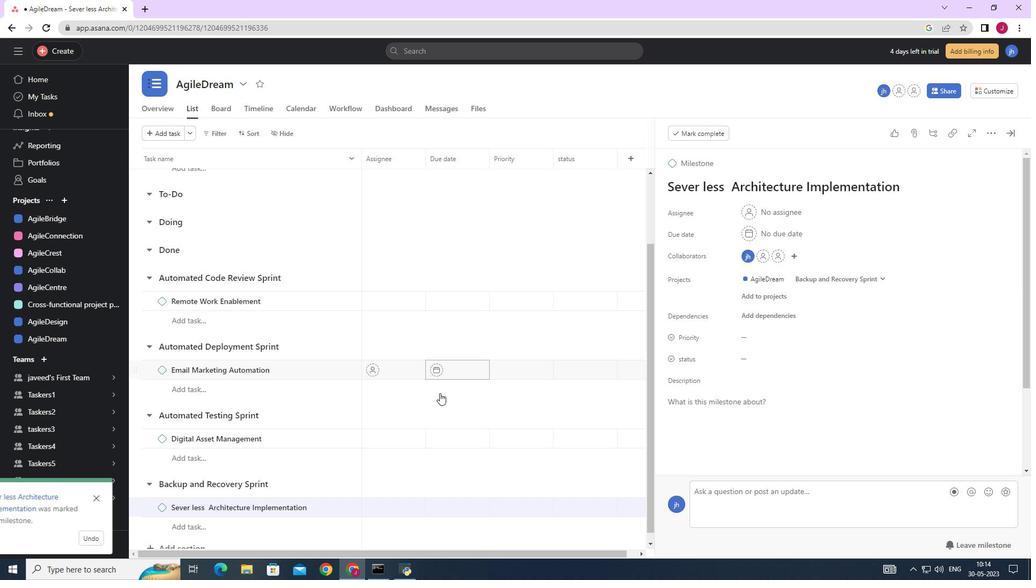
